 Task: Change the event color to Light pink.
Action: Mouse pressed left at (216, 179)
Screenshot: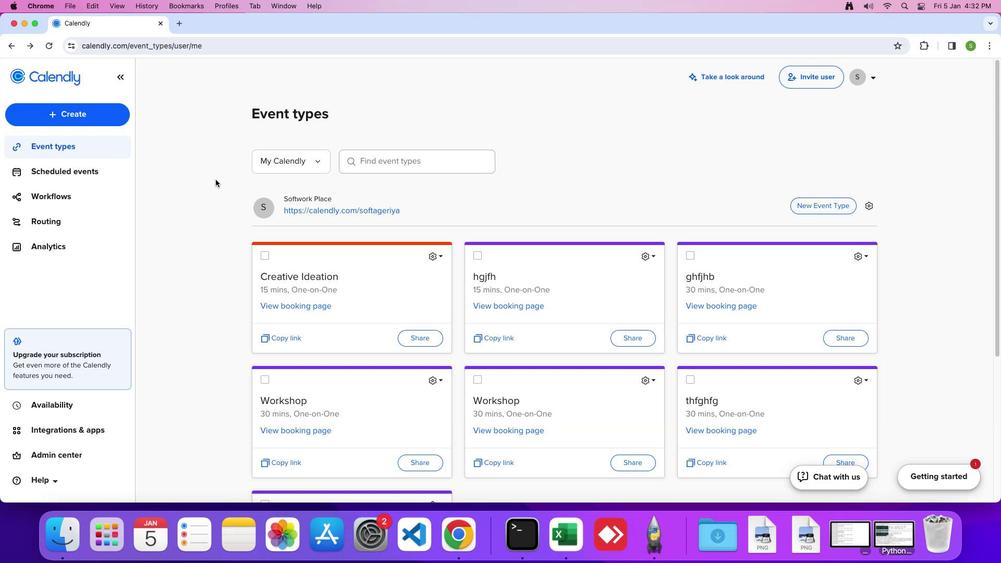 
Action: Mouse moved to (110, 148)
Screenshot: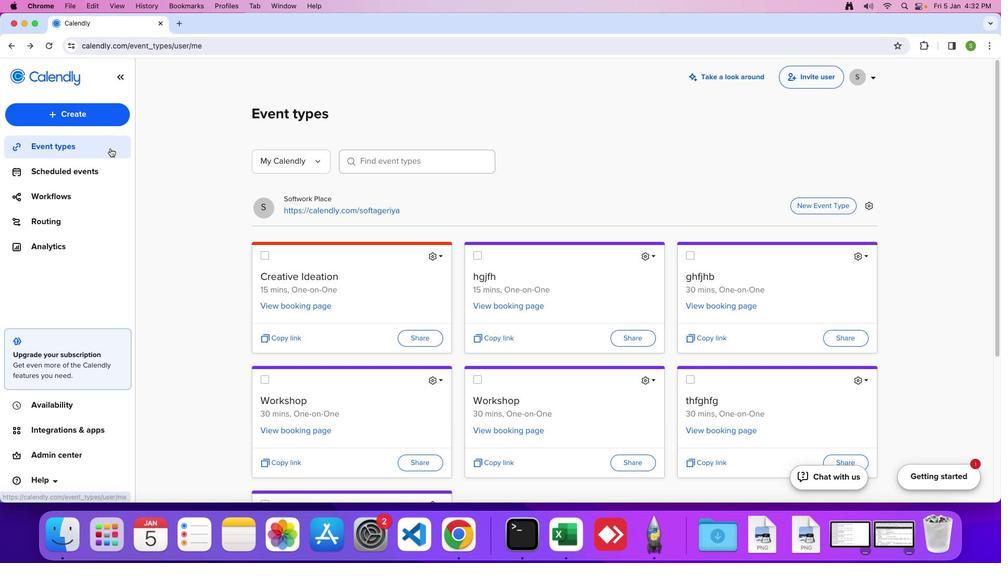 
Action: Mouse pressed left at (110, 148)
Screenshot: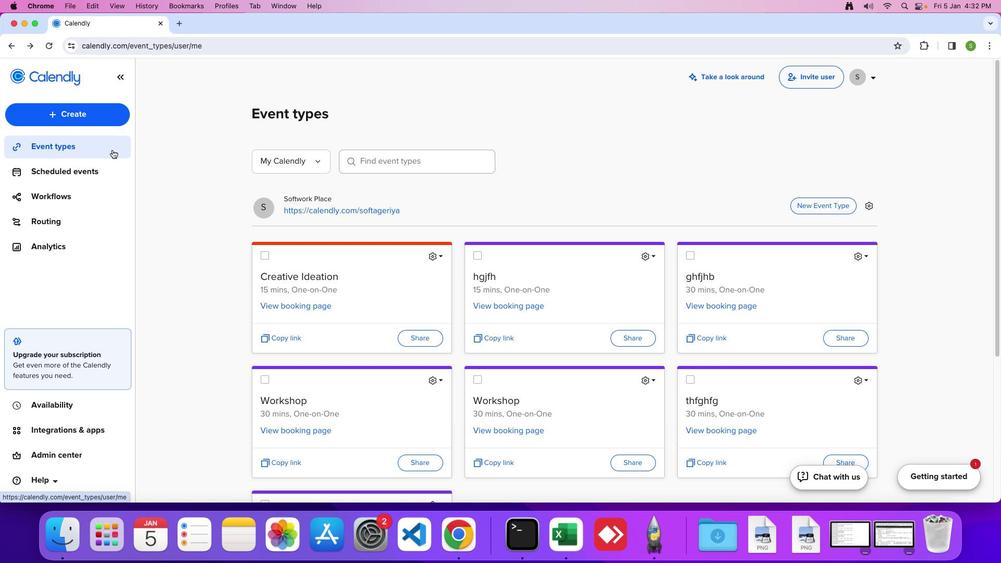 
Action: Mouse moved to (439, 255)
Screenshot: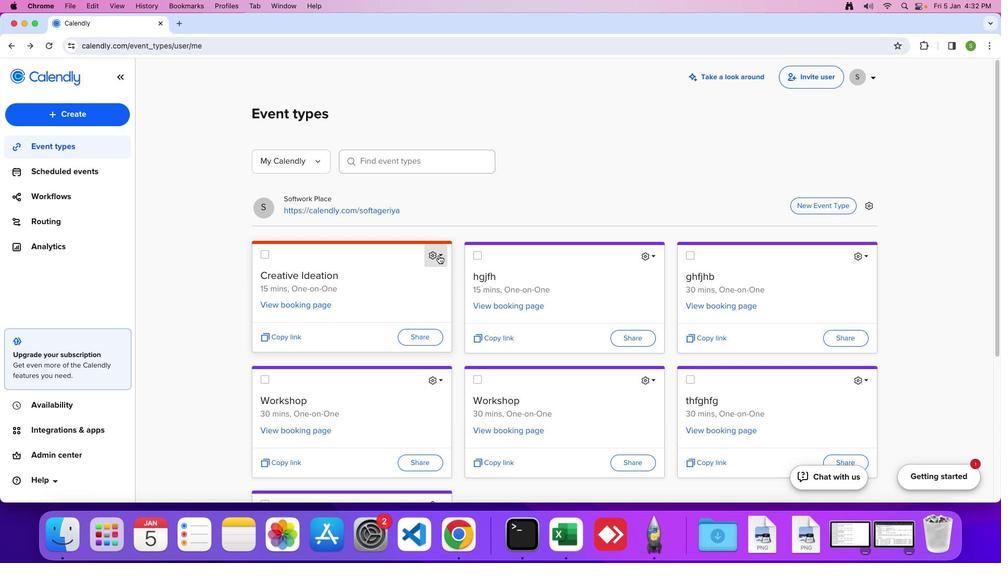 
Action: Mouse pressed left at (439, 255)
Screenshot: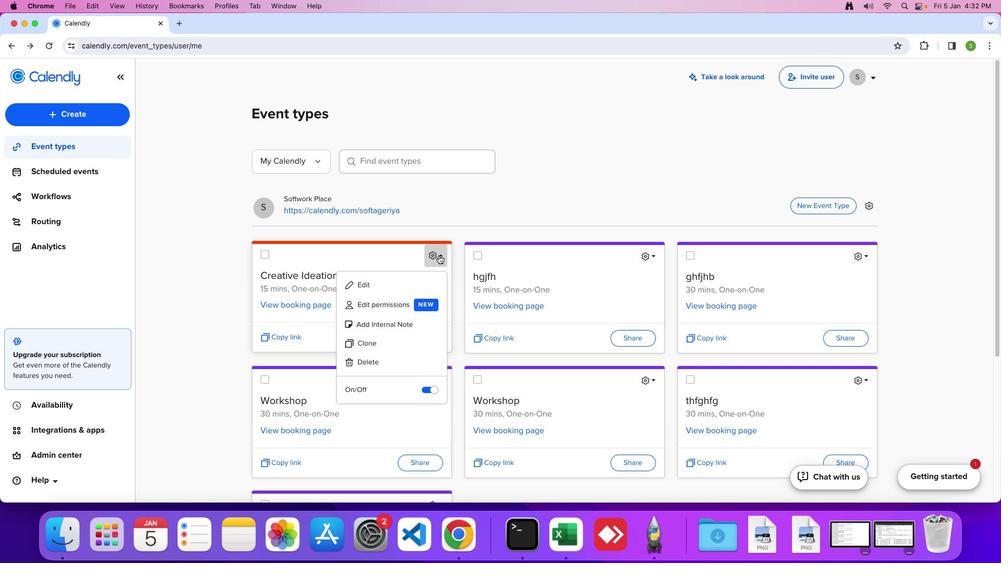 
Action: Mouse moved to (418, 283)
Screenshot: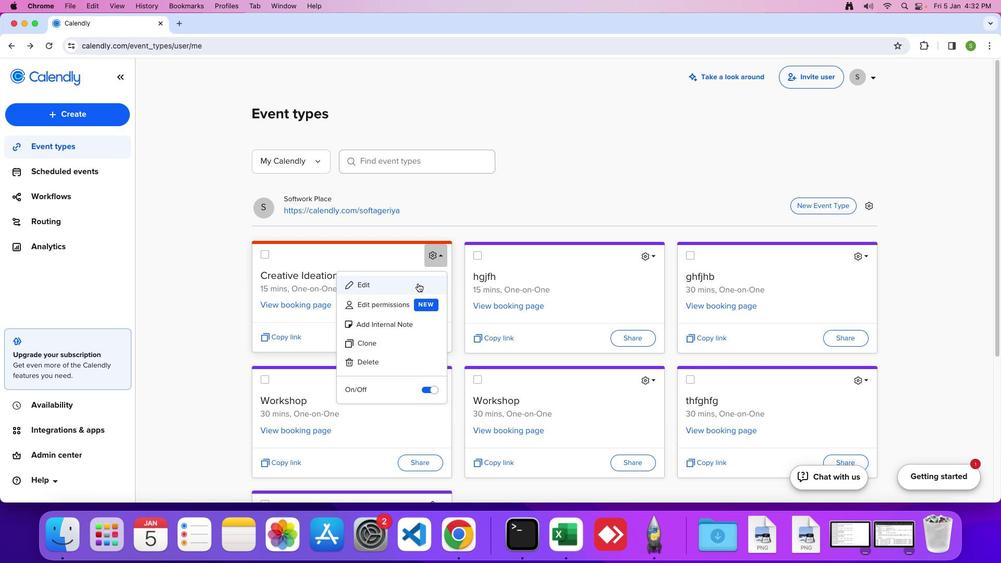 
Action: Mouse pressed left at (418, 283)
Screenshot: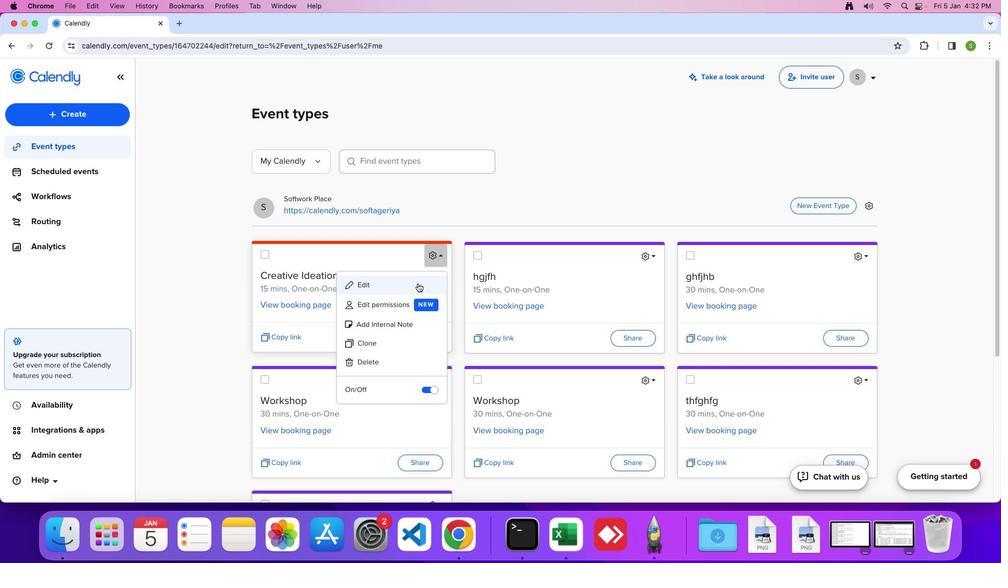 
Action: Mouse moved to (162, 147)
Screenshot: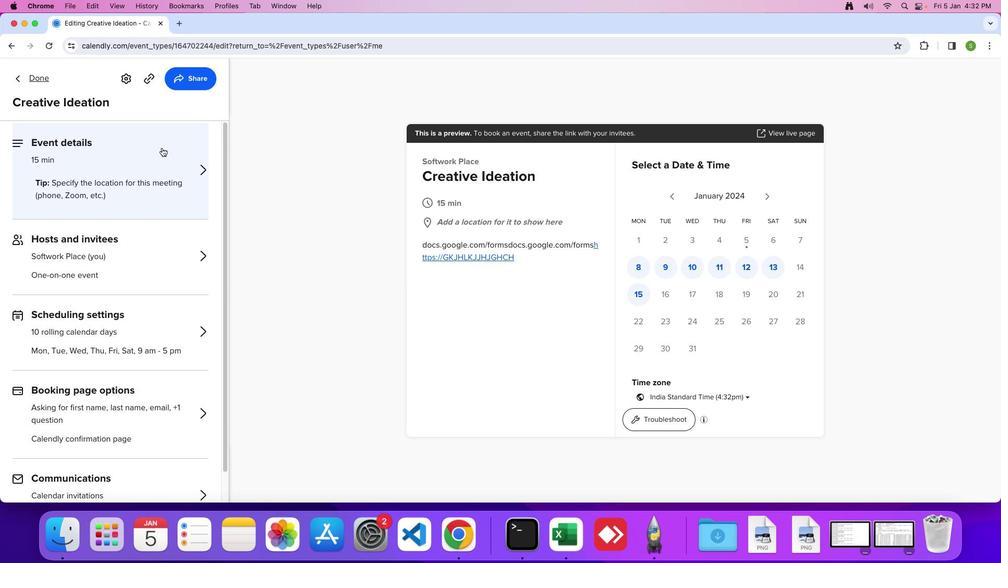 
Action: Mouse pressed left at (162, 147)
Screenshot: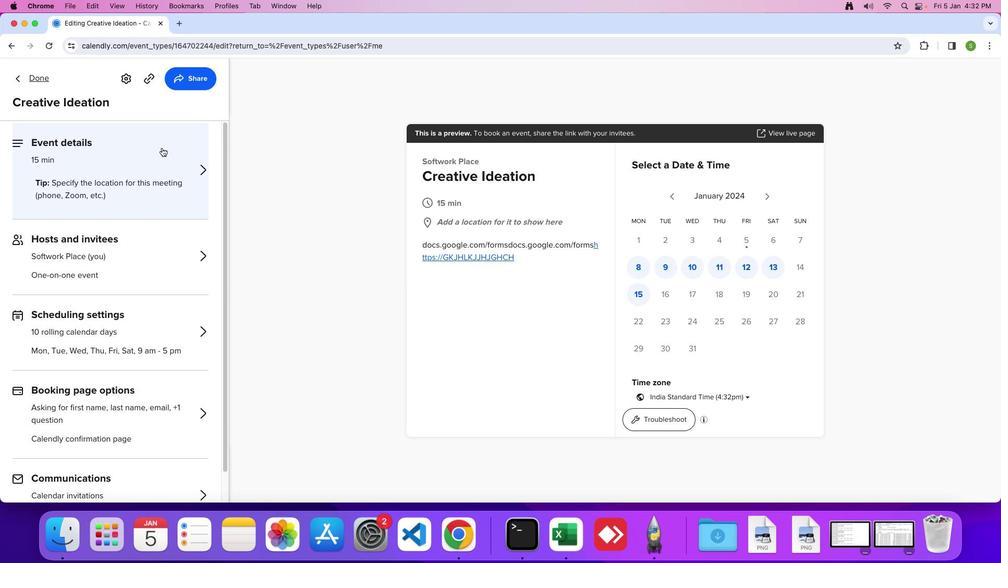 
Action: Mouse moved to (37, 161)
Screenshot: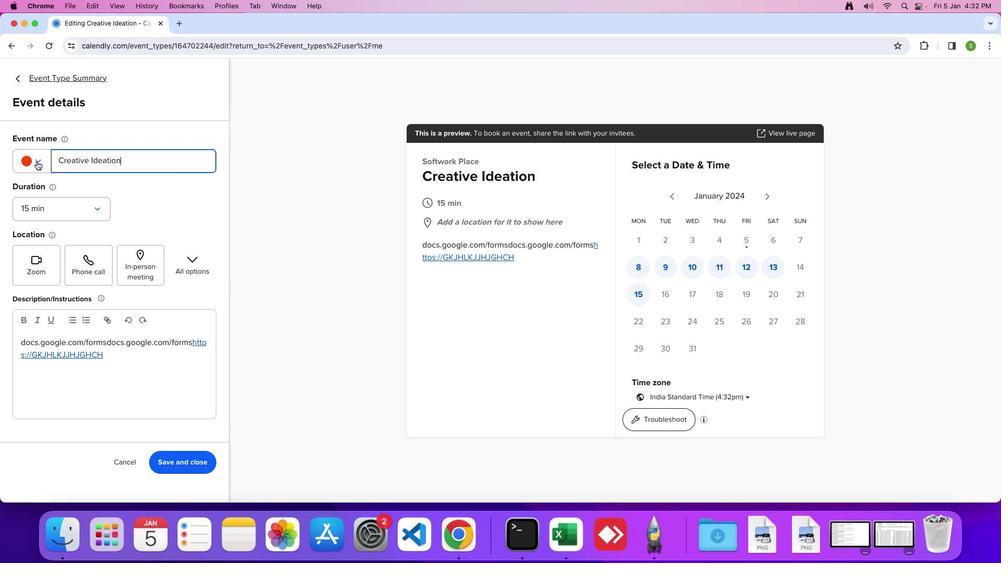 
Action: Mouse pressed left at (37, 161)
Screenshot: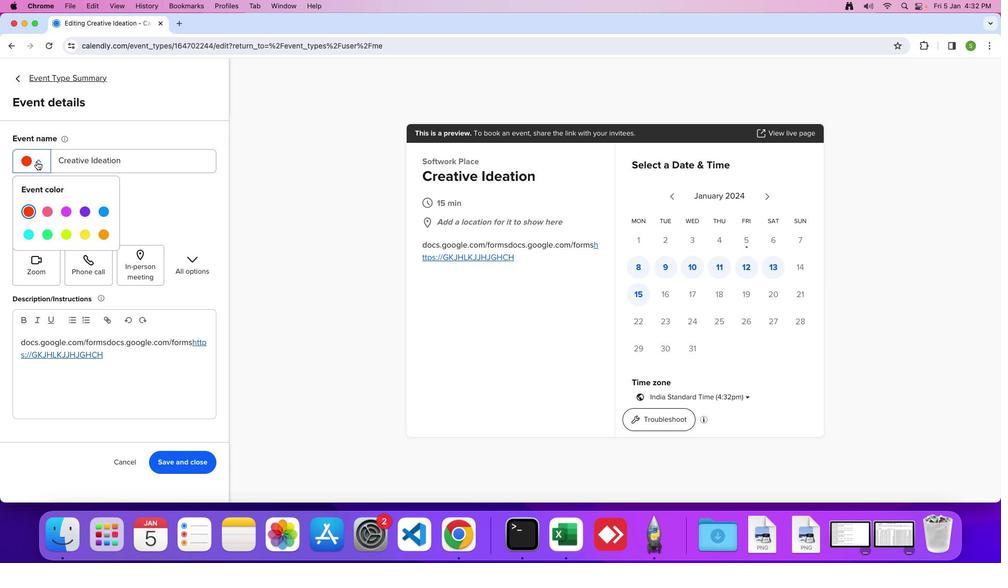 
Action: Mouse moved to (44, 210)
Screenshot: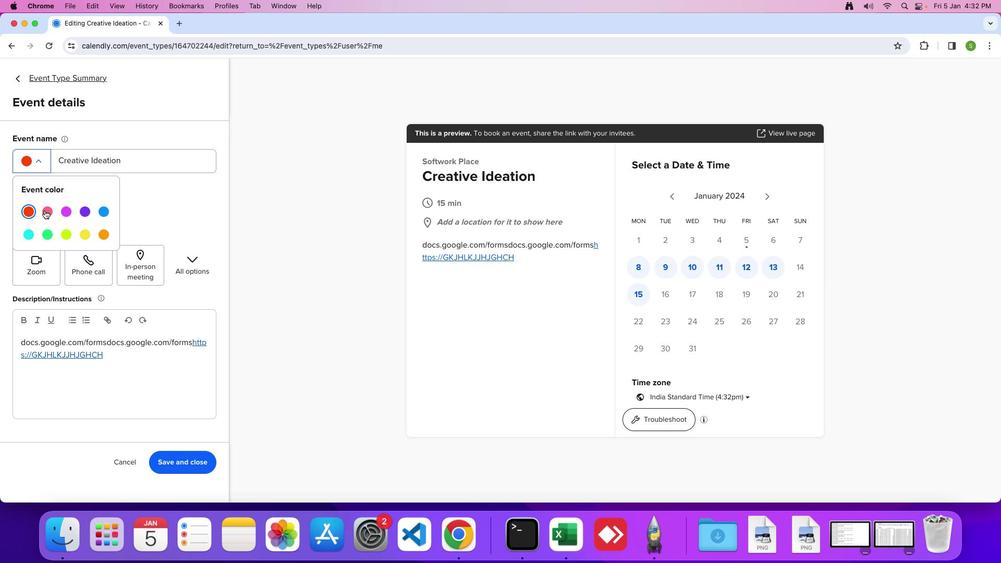 
Action: Mouse pressed left at (44, 210)
Screenshot: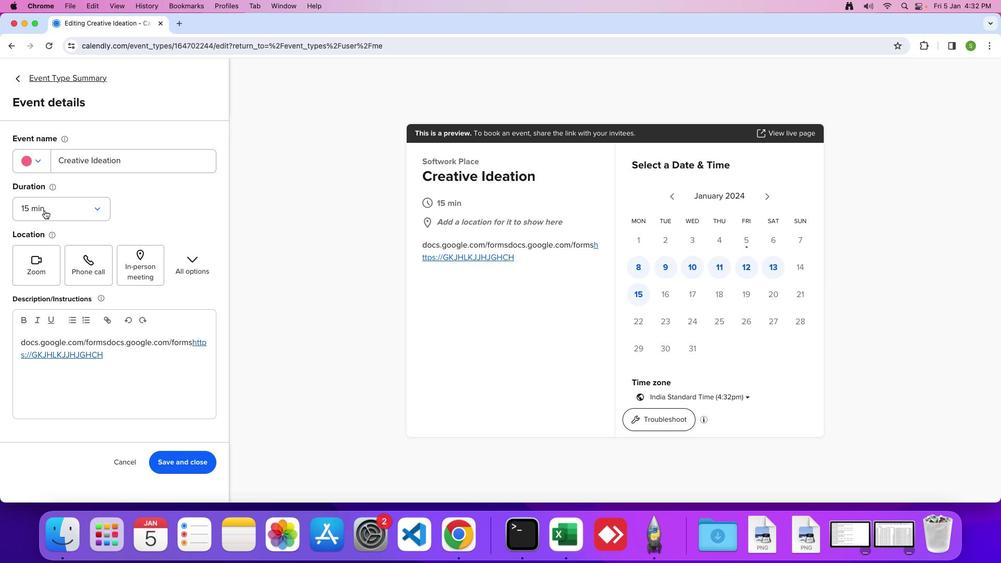 
Action: Mouse moved to (173, 460)
Screenshot: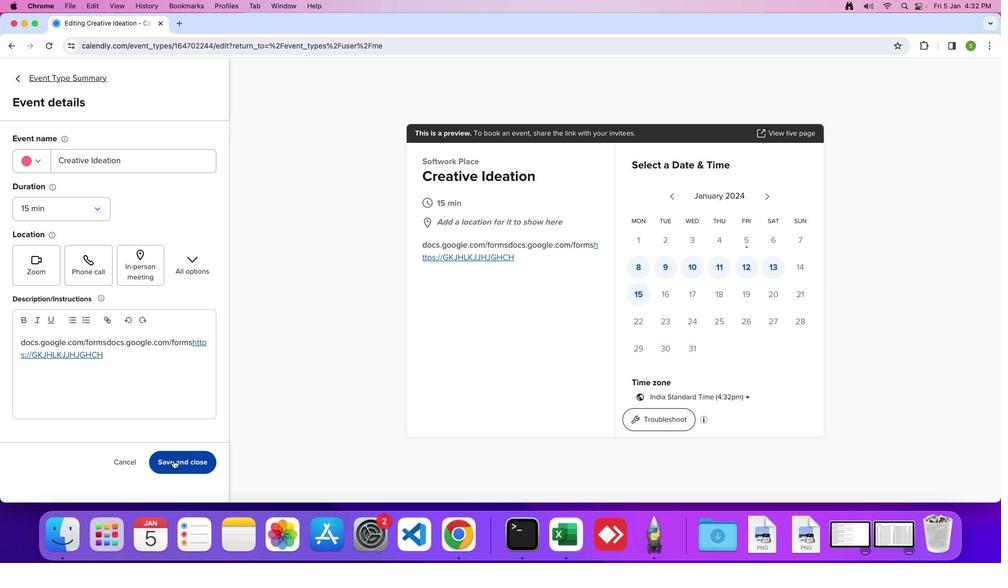 
Action: Mouse pressed left at (173, 460)
Screenshot: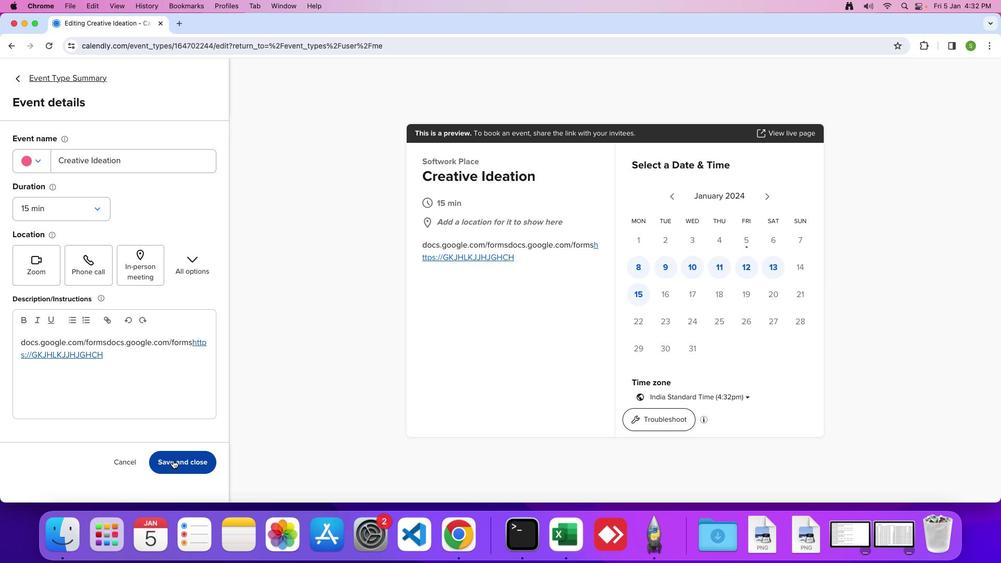 
Action: Mouse moved to (310, 386)
Screenshot: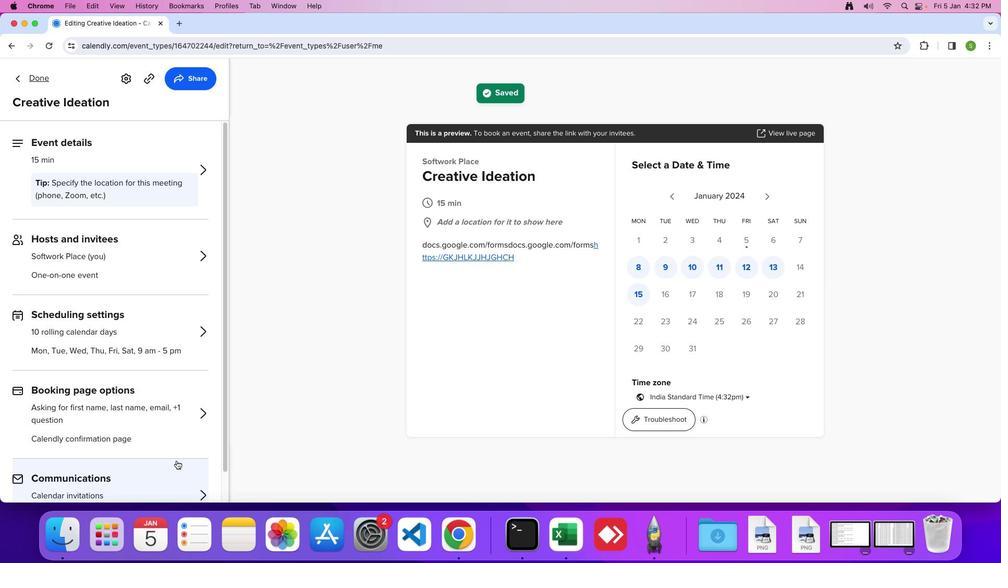 
